 Task: Add a condition where "Hours until next SLA breach Greater than Twelve" in new tickets in your groups.
Action: Mouse moved to (183, 459)
Screenshot: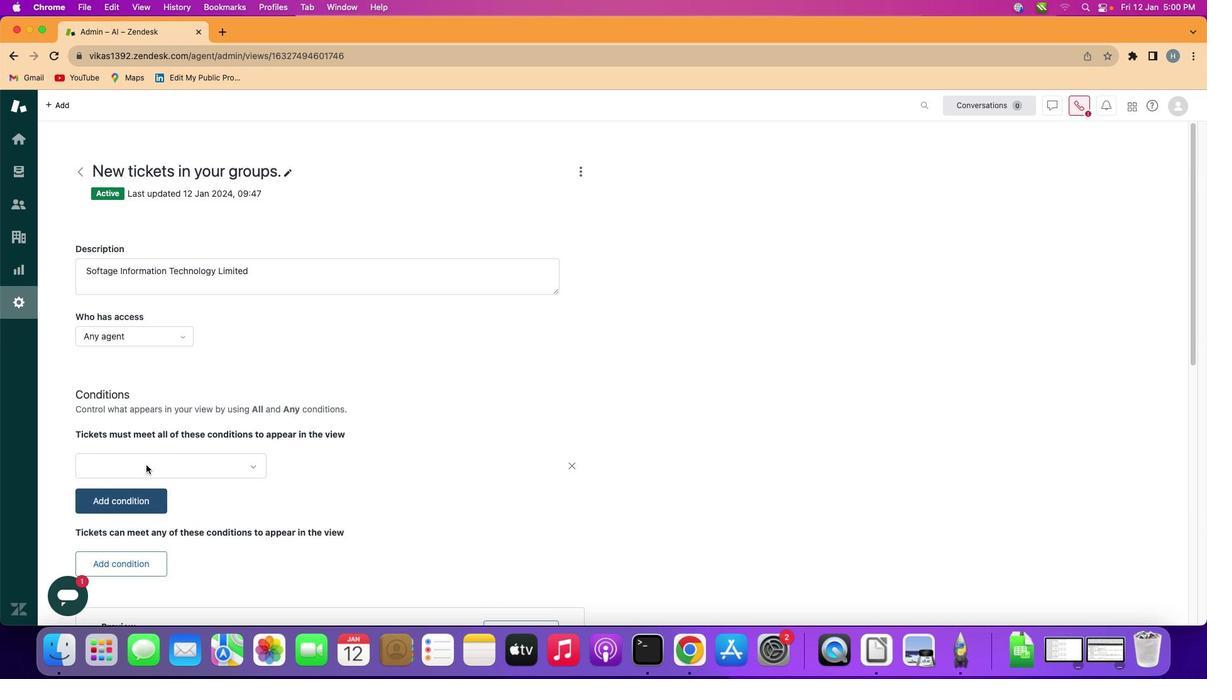 
Action: Mouse pressed left at (183, 459)
Screenshot: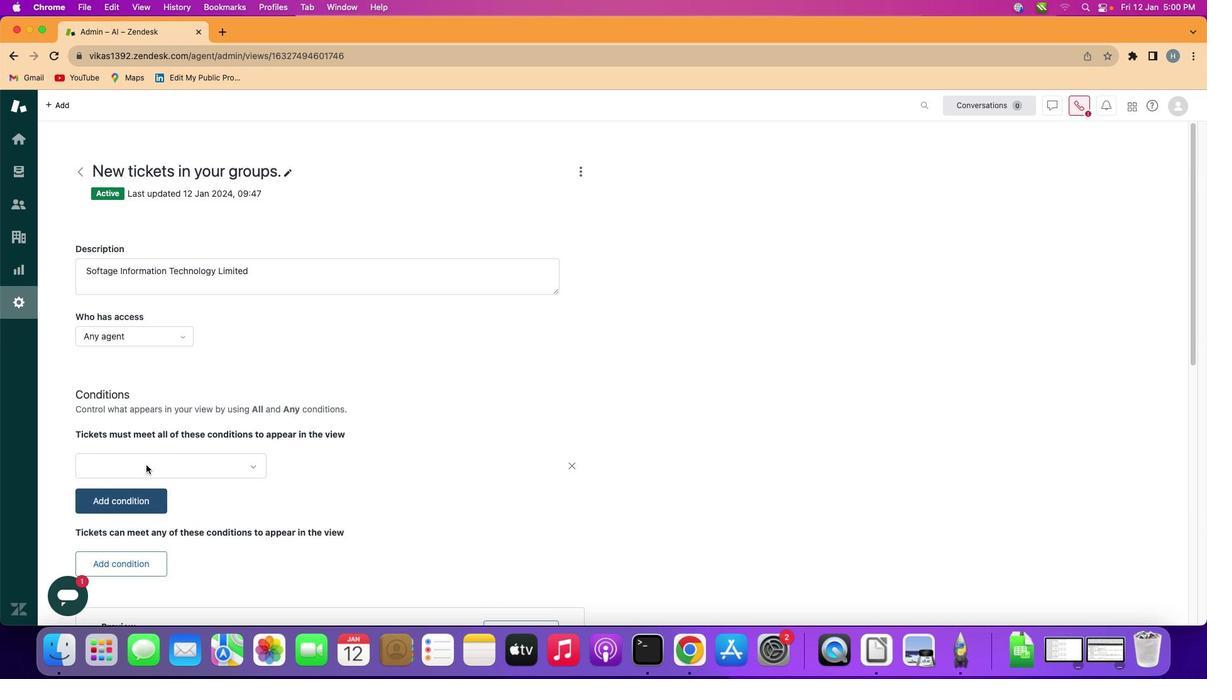 
Action: Mouse moved to (235, 458)
Screenshot: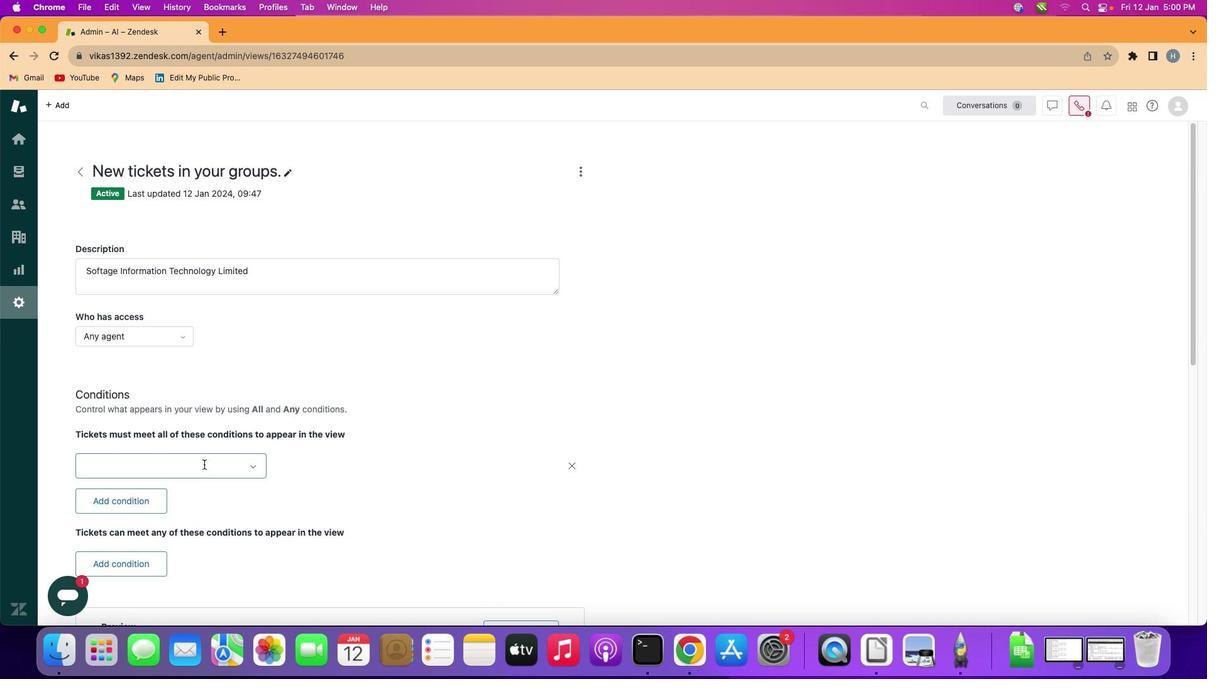 
Action: Mouse pressed left at (235, 458)
Screenshot: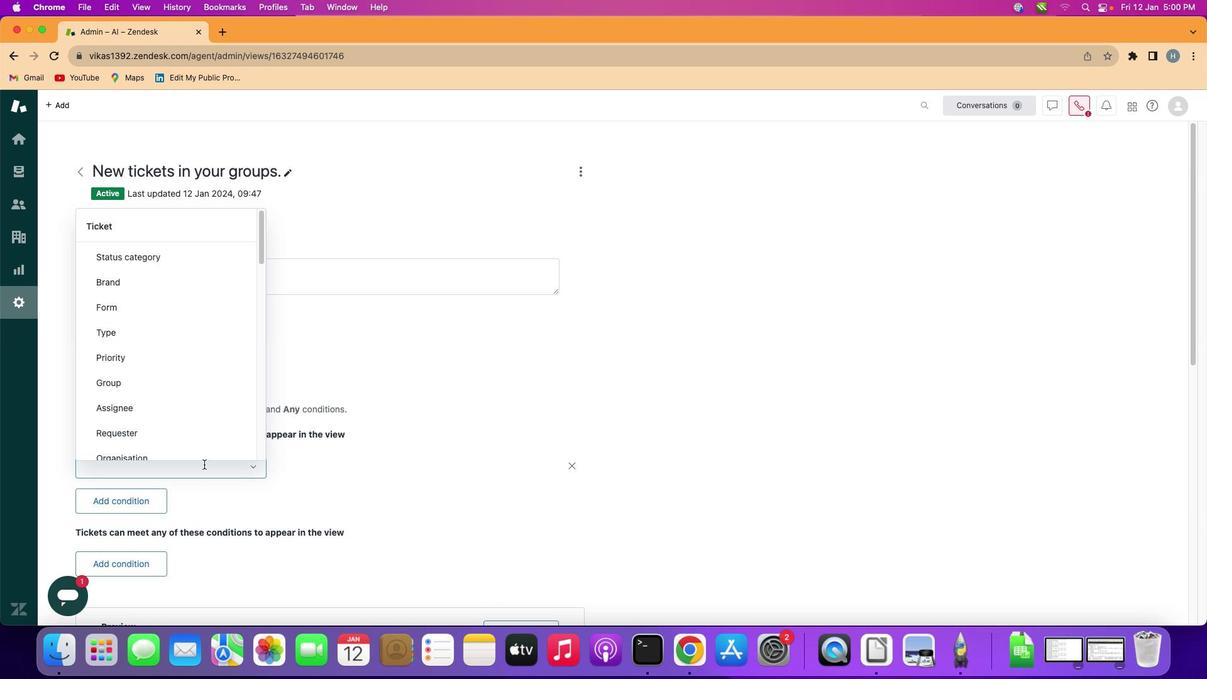 
Action: Mouse moved to (218, 400)
Screenshot: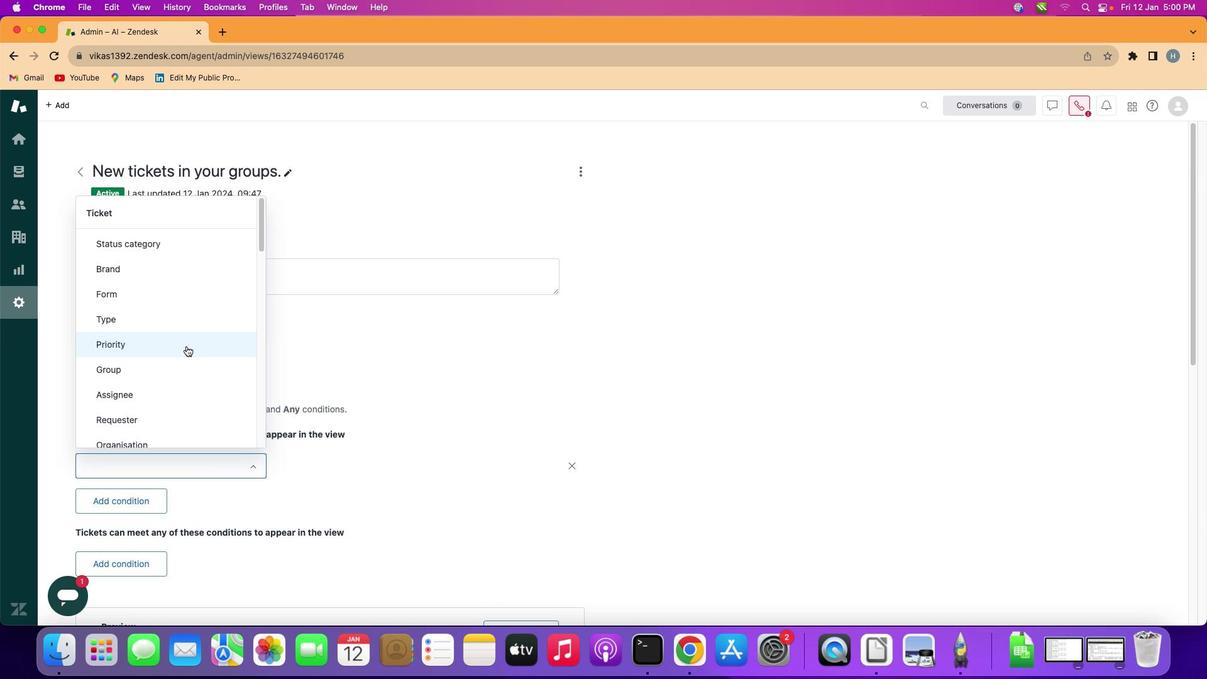
Action: Mouse scrolled (218, 400) with delta (46, 228)
Screenshot: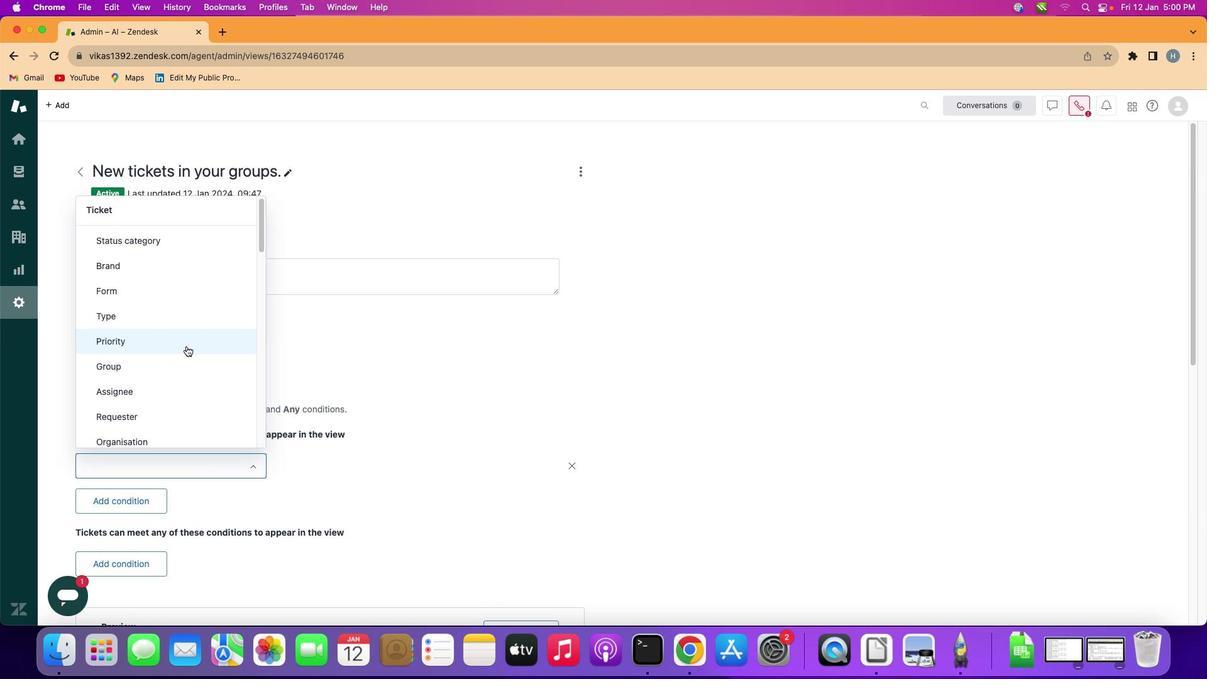 
Action: Mouse scrolled (218, 400) with delta (46, 229)
Screenshot: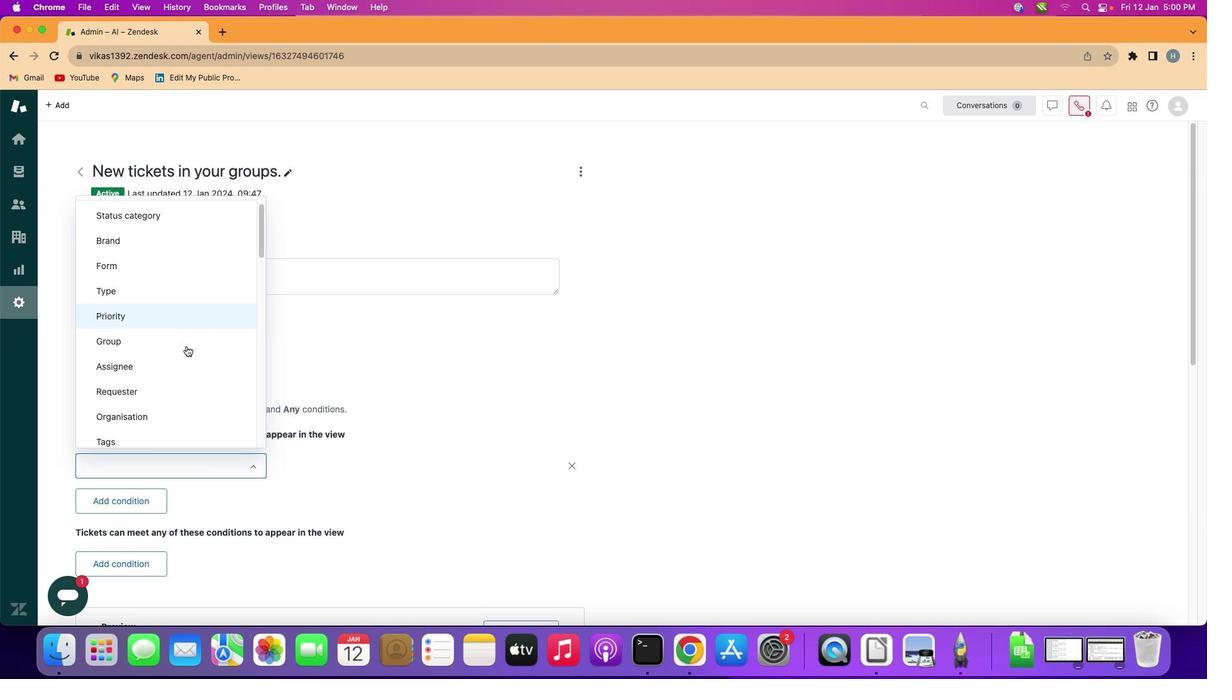 
Action: Mouse scrolled (218, 400) with delta (46, 228)
Screenshot: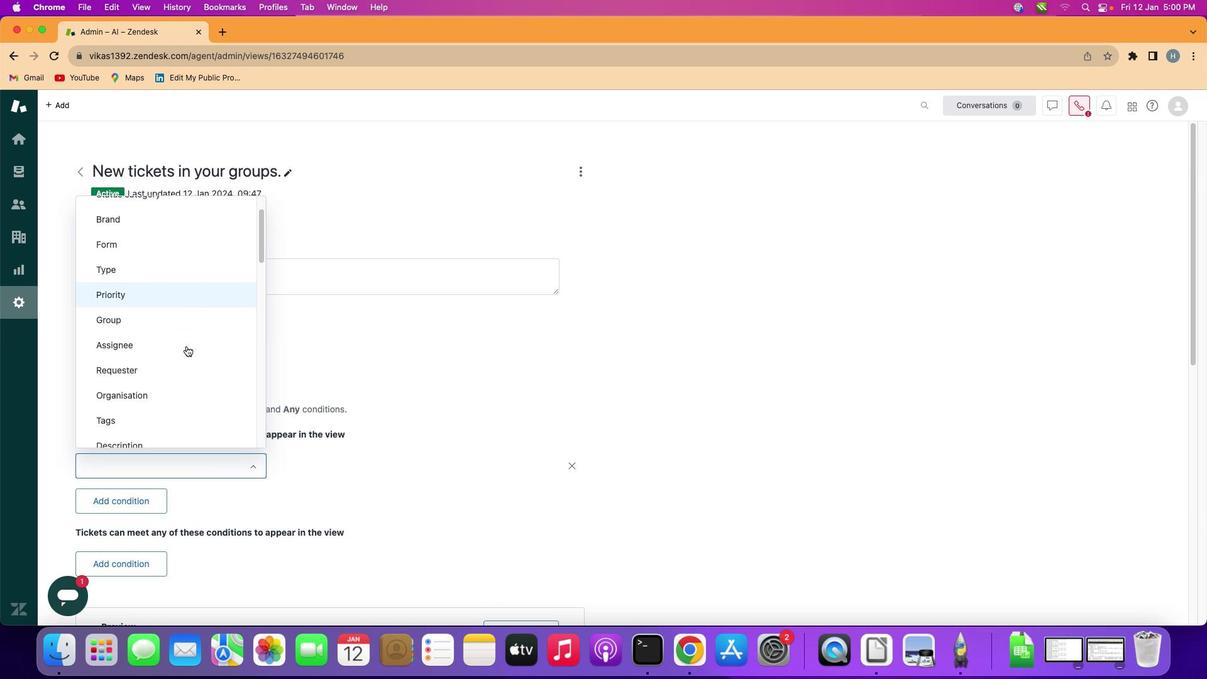 
Action: Mouse scrolled (218, 400) with delta (46, 228)
Screenshot: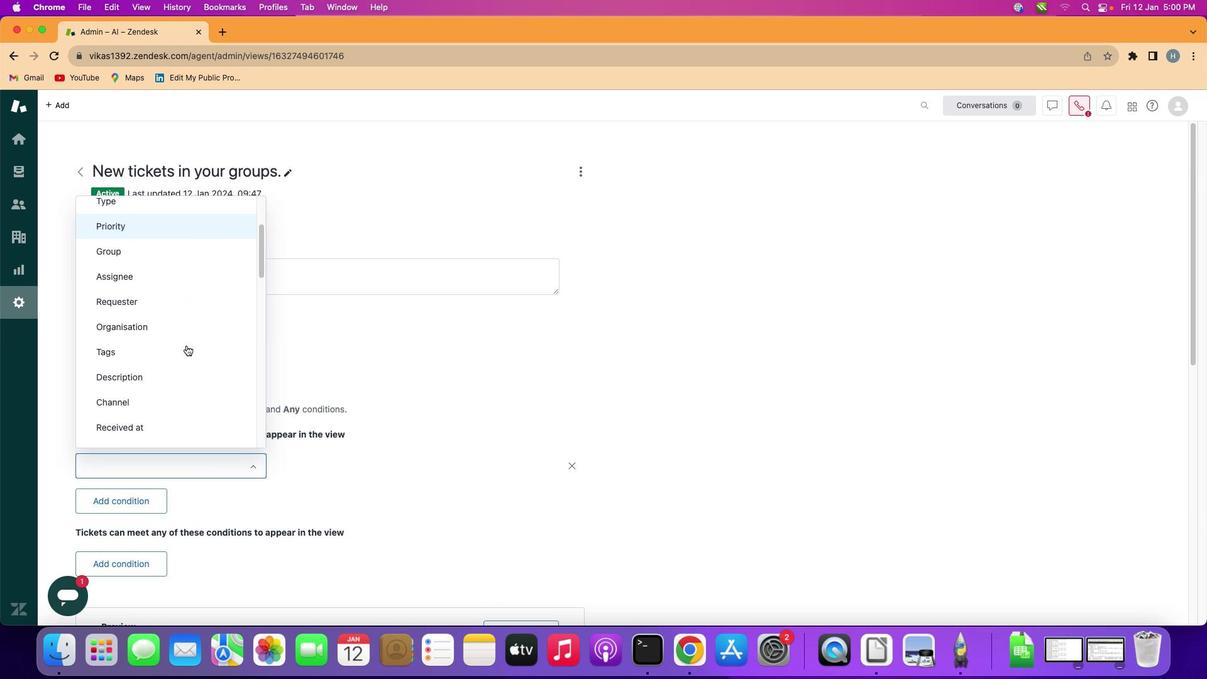 
Action: Mouse scrolled (218, 400) with delta (46, 228)
Screenshot: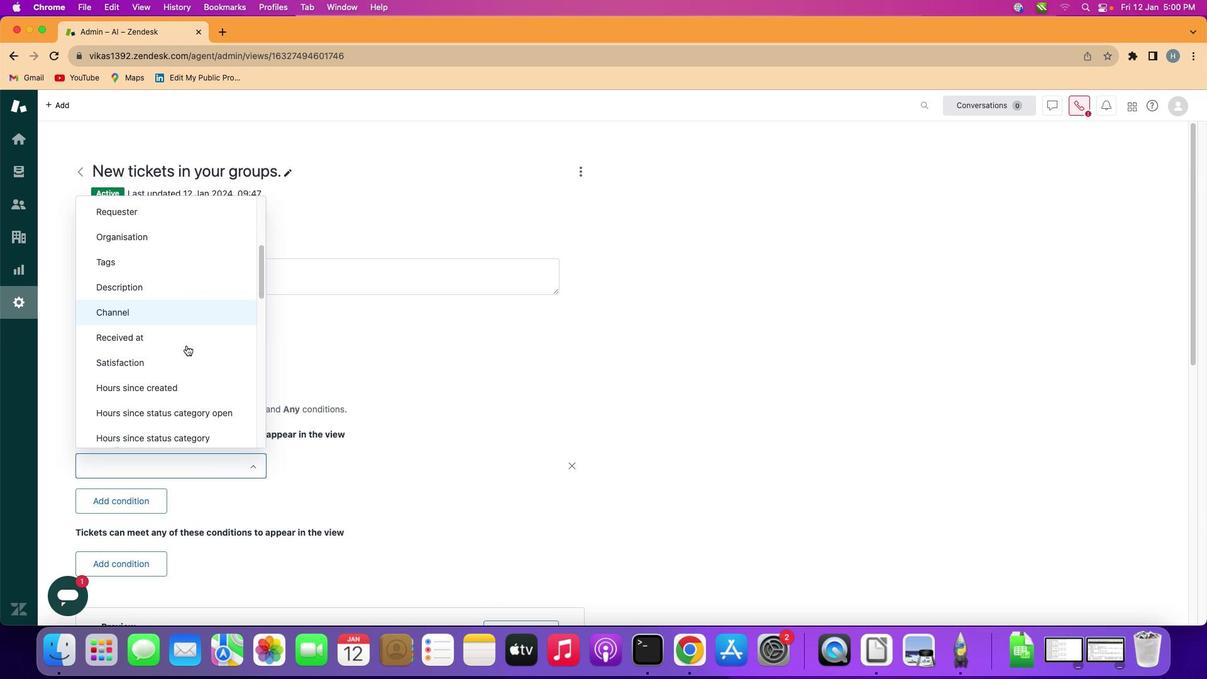 
Action: Mouse moved to (218, 400)
Screenshot: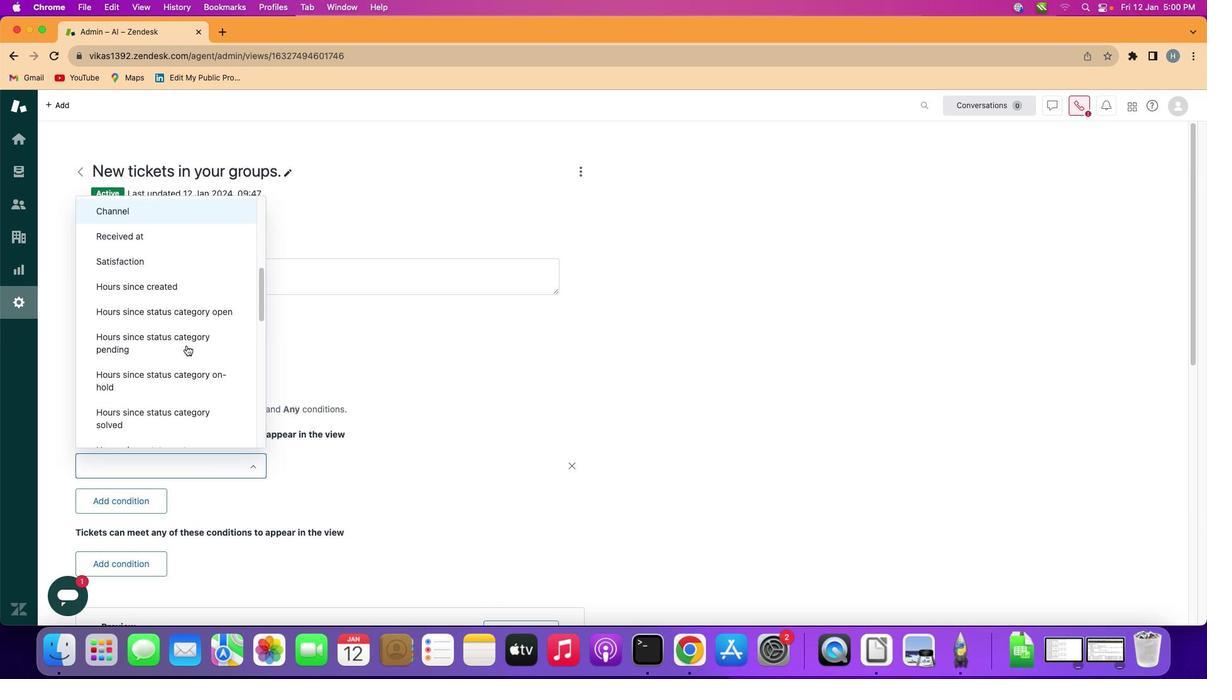 
Action: Mouse scrolled (218, 400) with delta (46, 228)
Screenshot: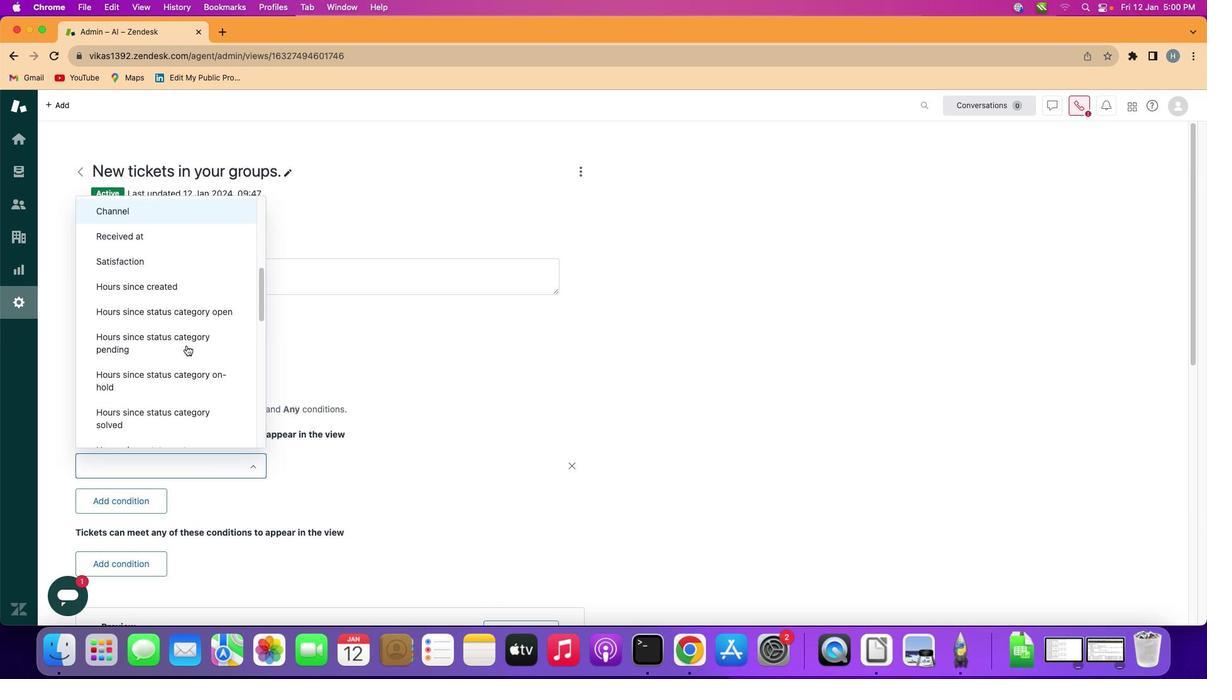 
Action: Mouse moved to (220, 400)
Screenshot: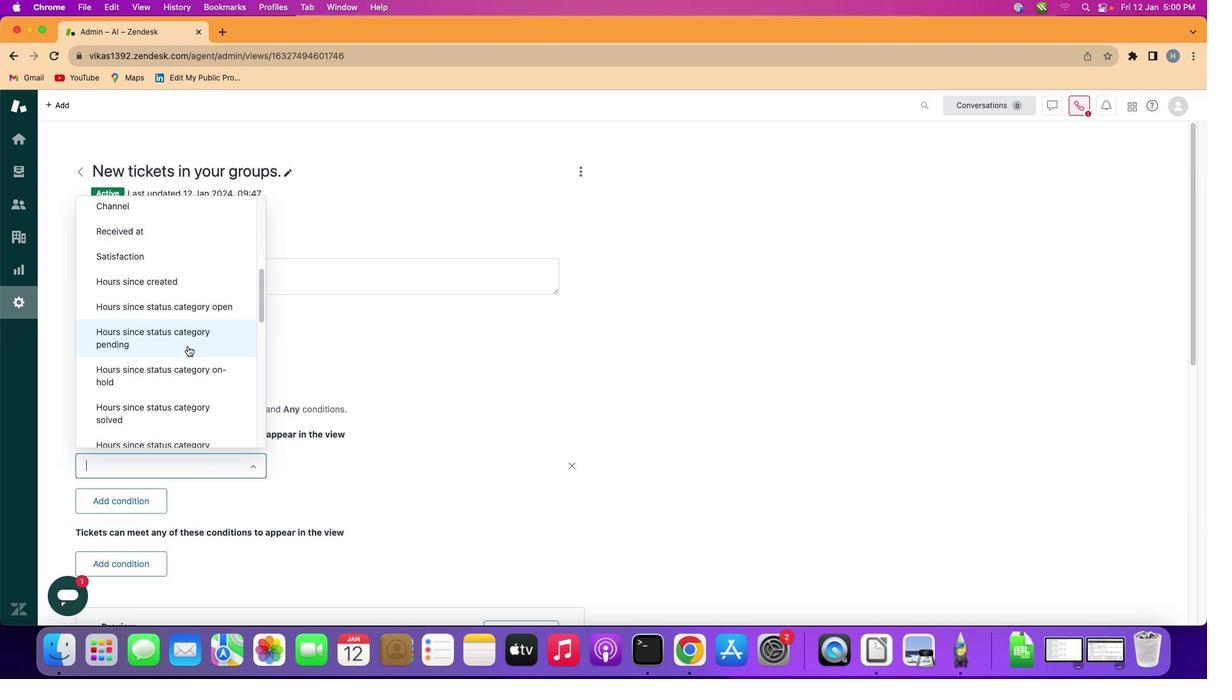 
Action: Mouse scrolled (220, 400) with delta (46, 228)
Screenshot: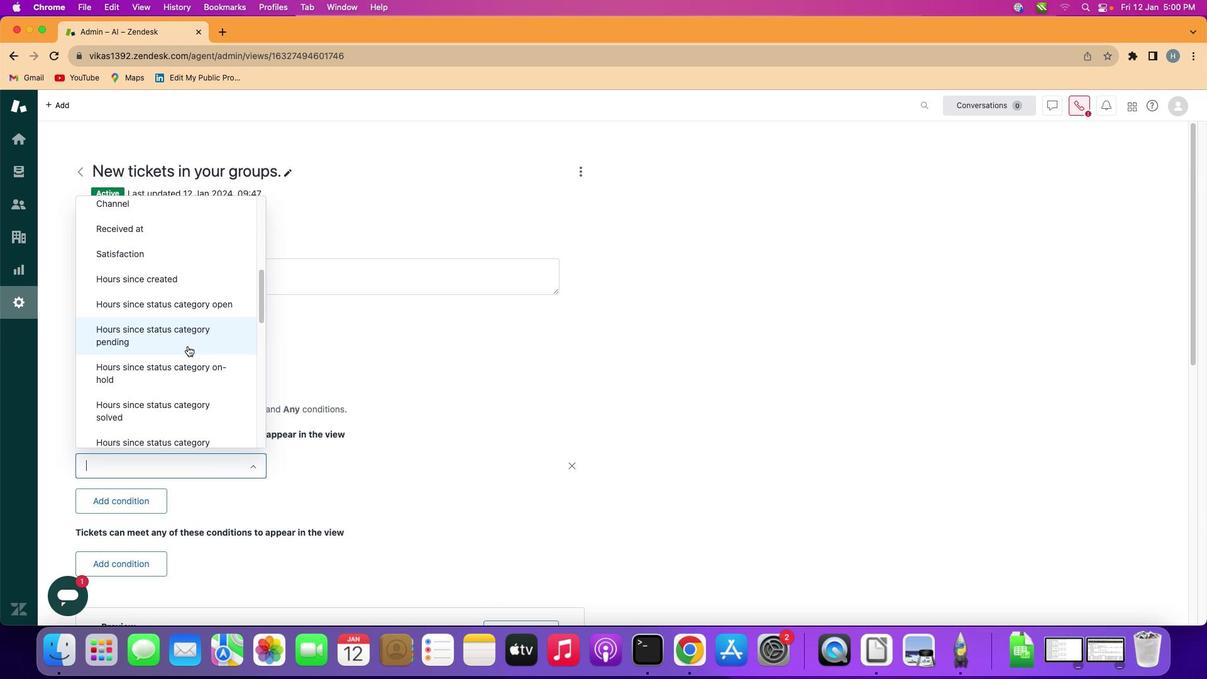
Action: Mouse scrolled (220, 400) with delta (46, 228)
Screenshot: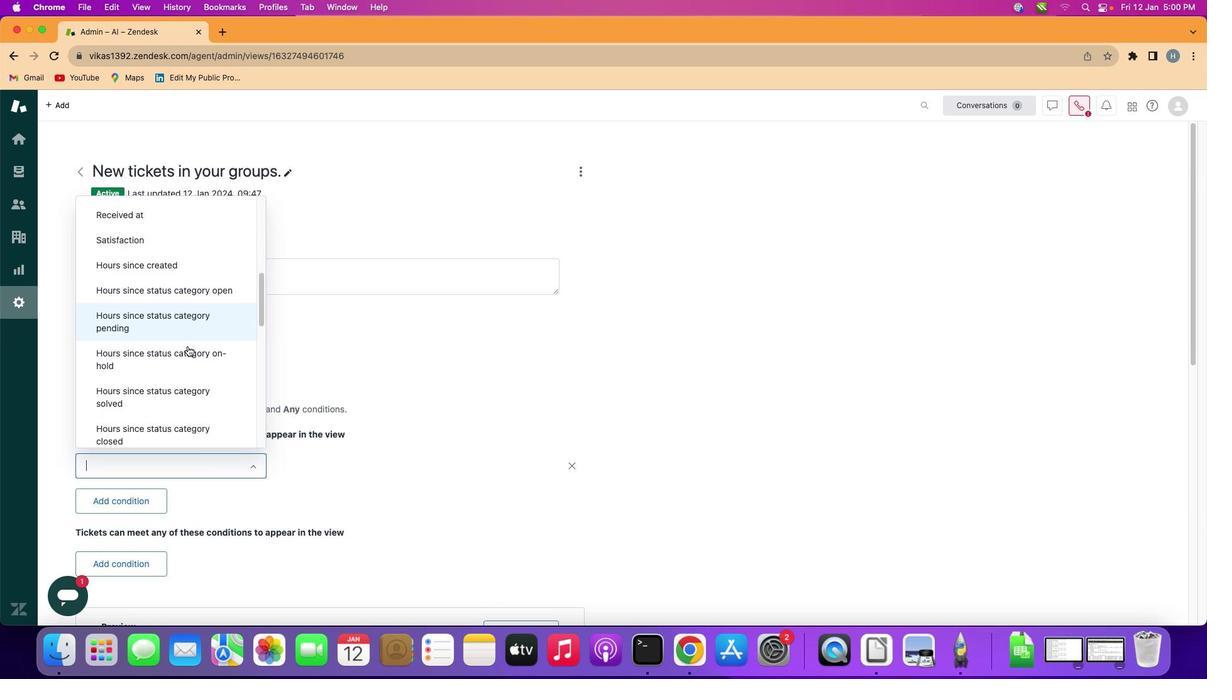 
Action: Mouse scrolled (220, 400) with delta (46, 228)
Screenshot: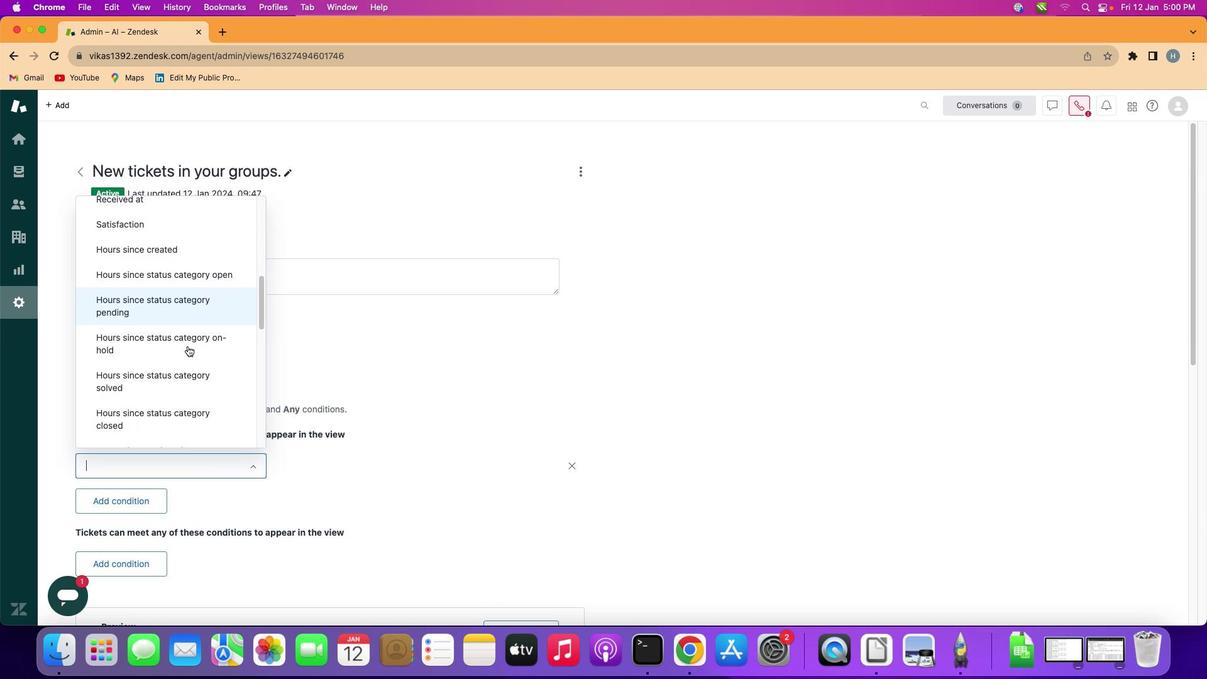 
Action: Mouse scrolled (220, 400) with delta (46, 228)
Screenshot: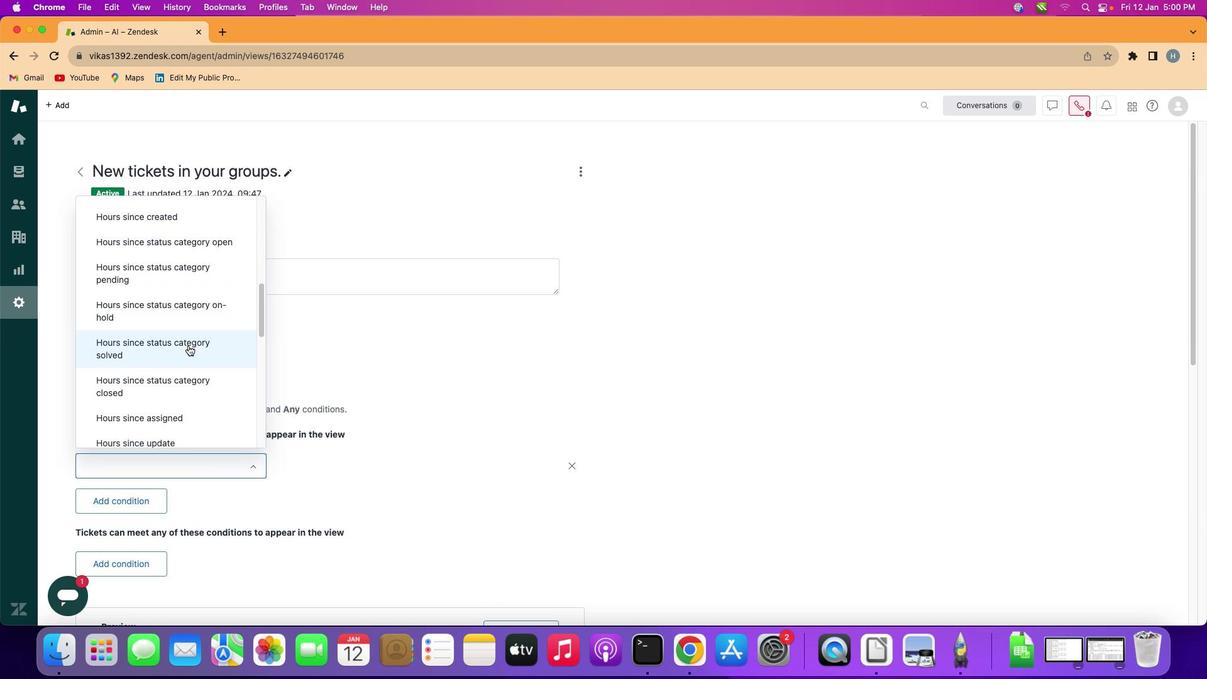 
Action: Mouse moved to (220, 400)
Screenshot: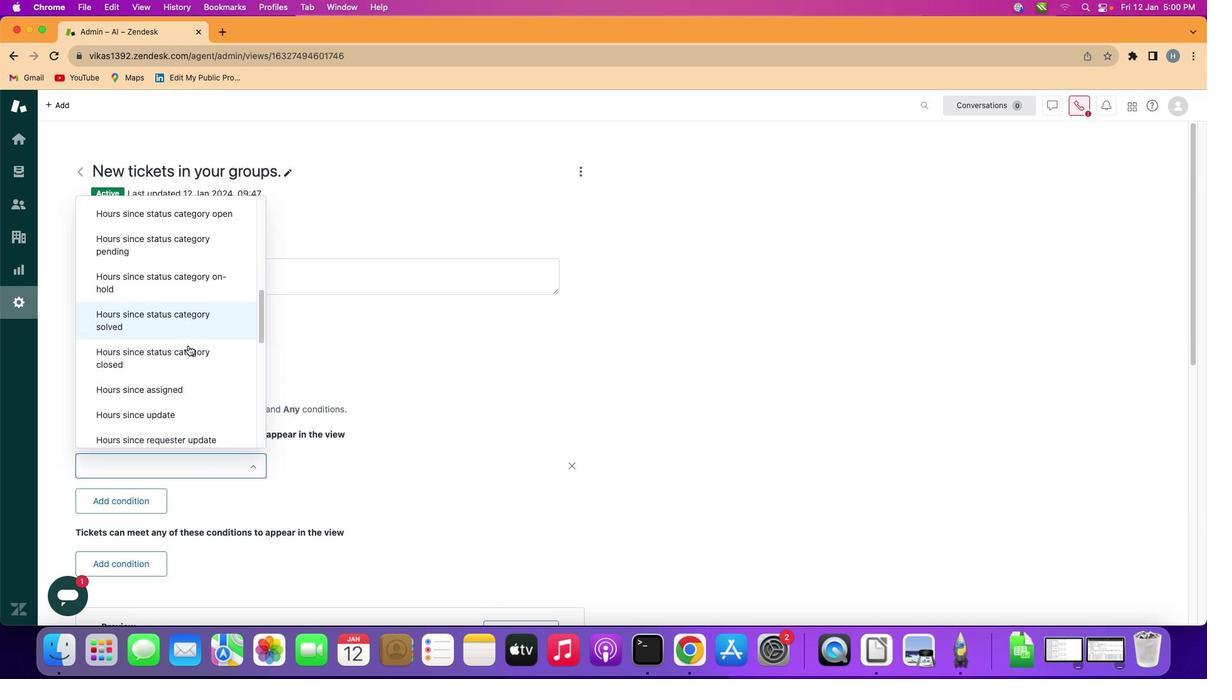 
Action: Mouse scrolled (220, 400) with delta (46, 228)
Screenshot: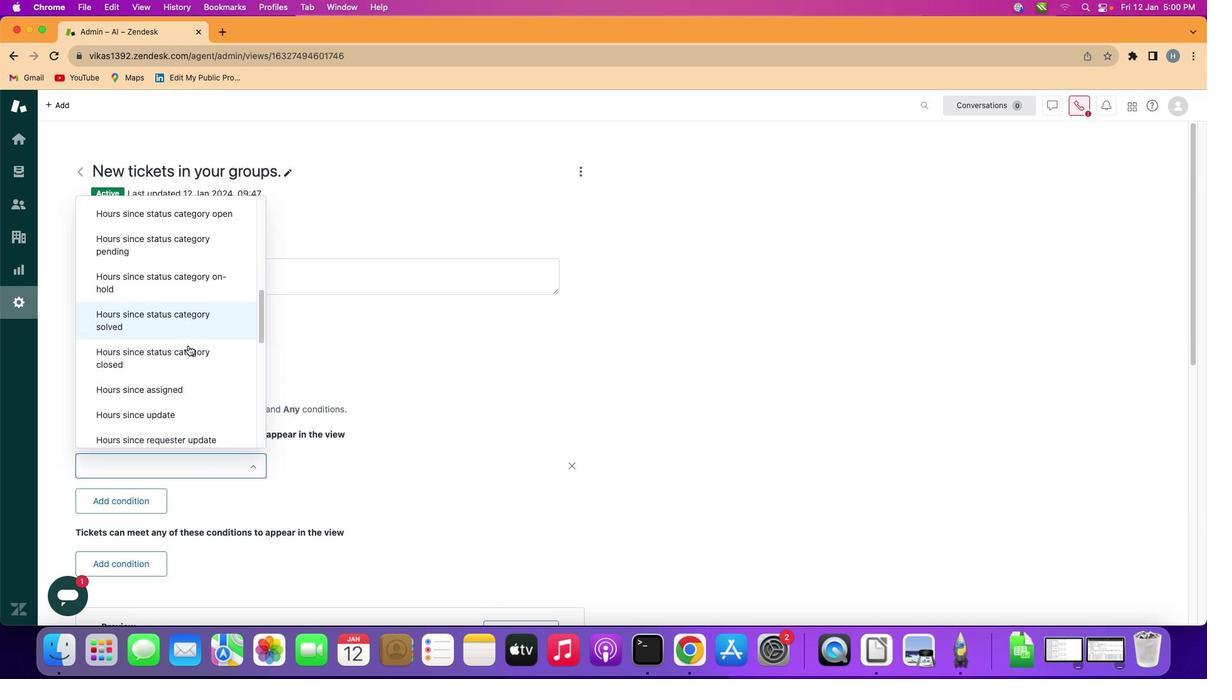 
Action: Mouse moved to (220, 400)
Screenshot: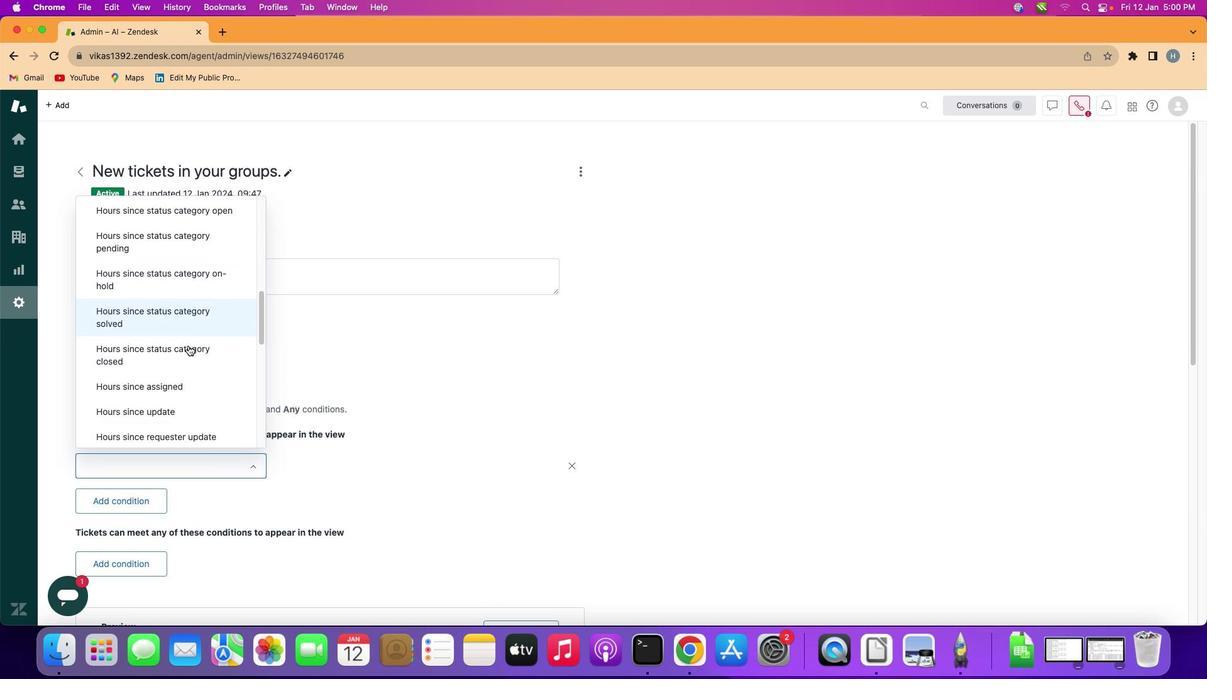 
Action: Mouse scrolled (220, 400) with delta (46, 228)
Screenshot: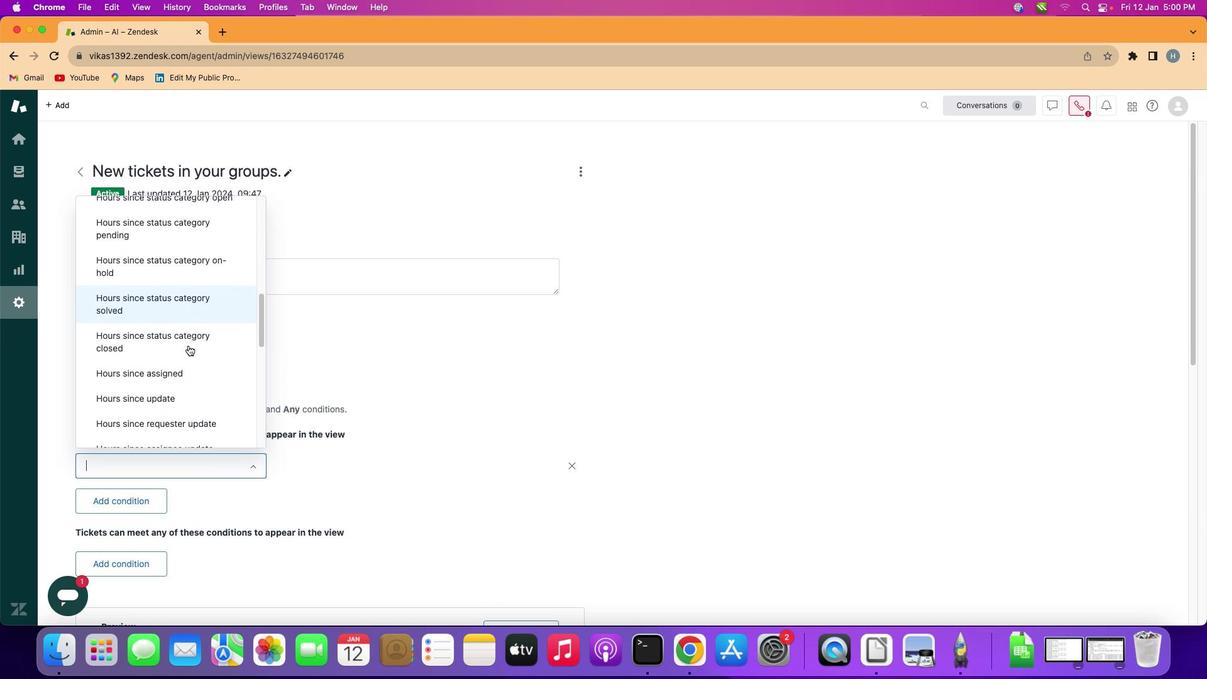 
Action: Mouse scrolled (220, 400) with delta (46, 228)
Screenshot: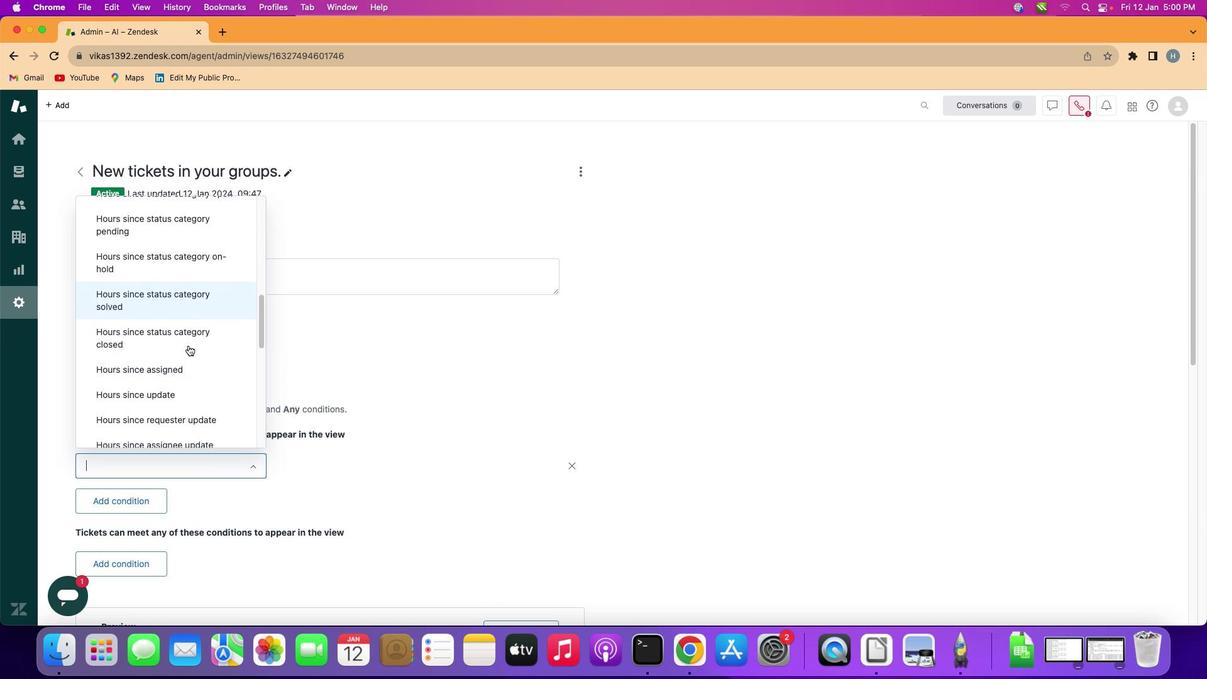 
Action: Mouse scrolled (220, 400) with delta (46, 228)
Screenshot: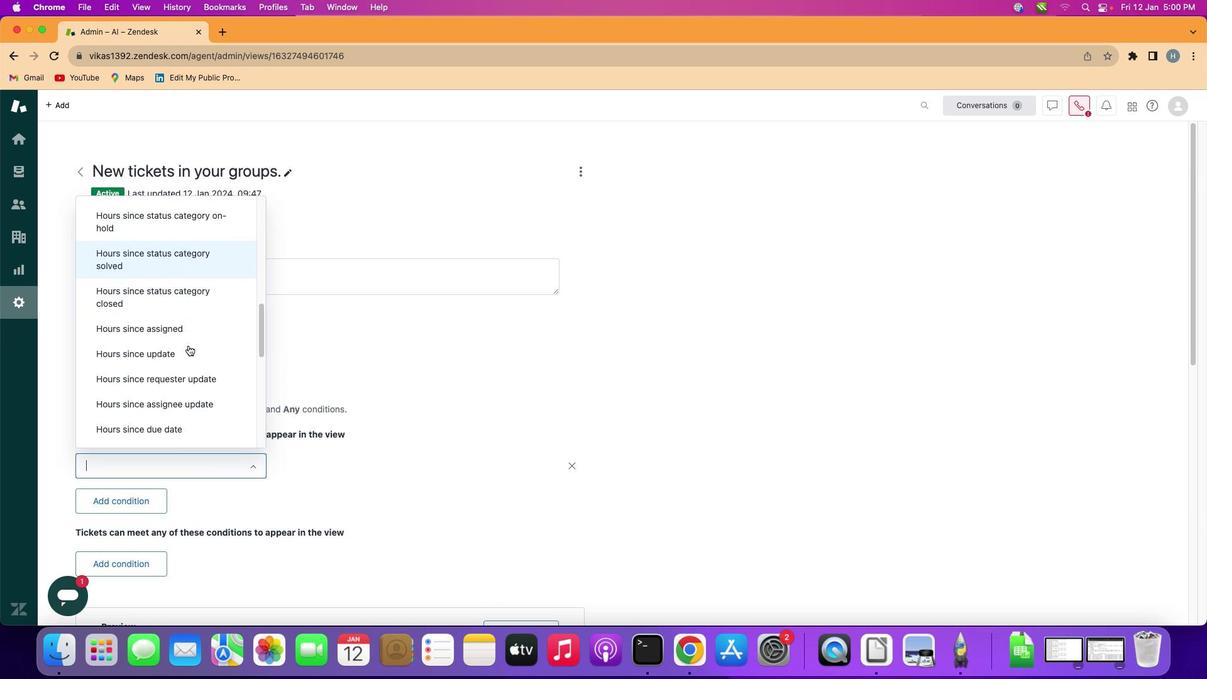 
Action: Mouse scrolled (220, 400) with delta (46, 228)
Screenshot: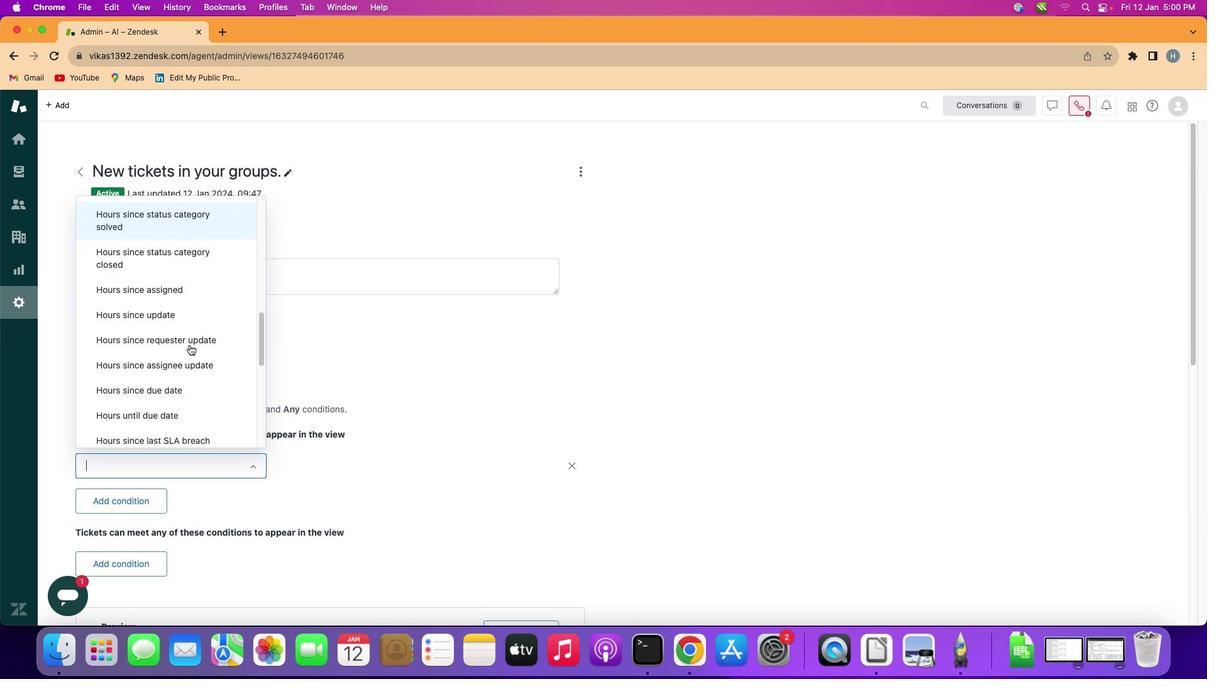 
Action: Mouse moved to (222, 399)
Screenshot: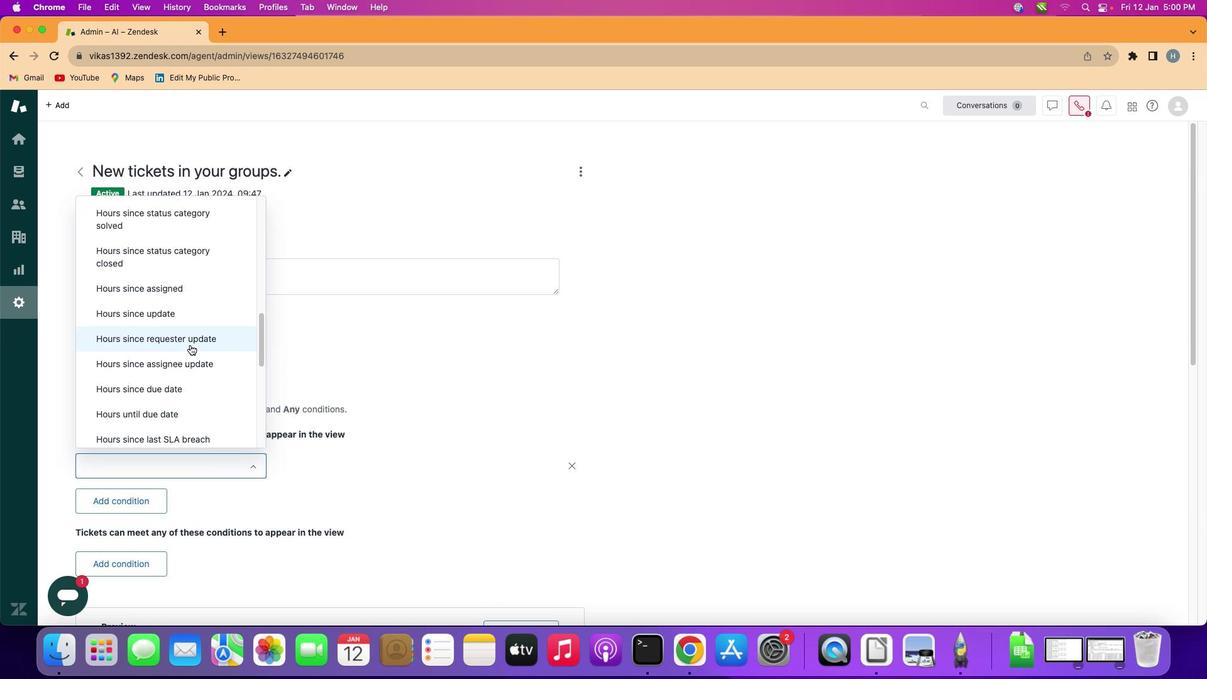 
Action: Mouse scrolled (222, 399) with delta (46, 228)
Screenshot: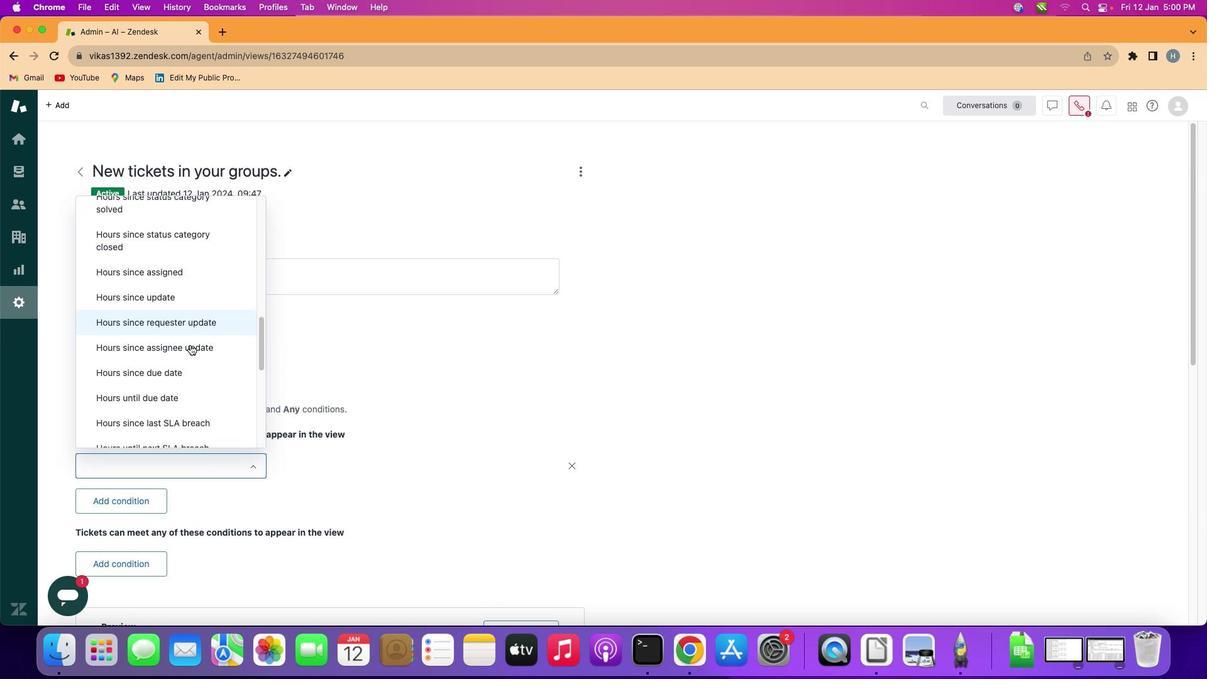 
Action: Mouse scrolled (222, 399) with delta (46, 228)
Screenshot: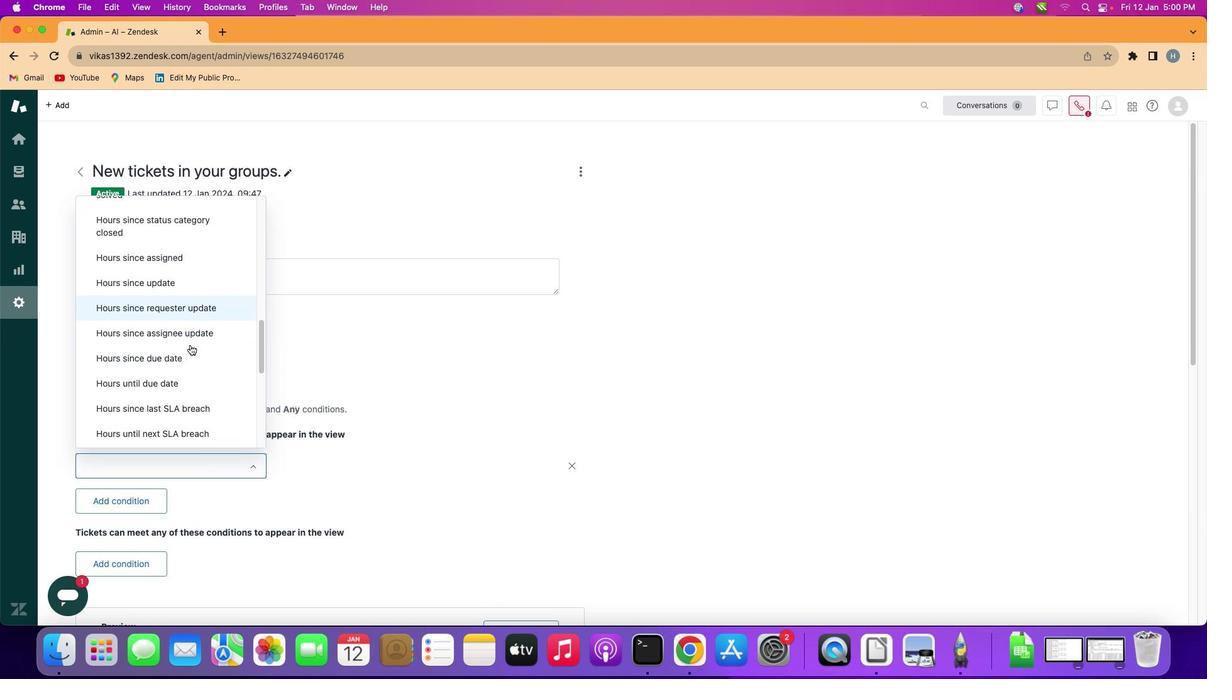 
Action: Mouse scrolled (222, 399) with delta (46, 228)
Screenshot: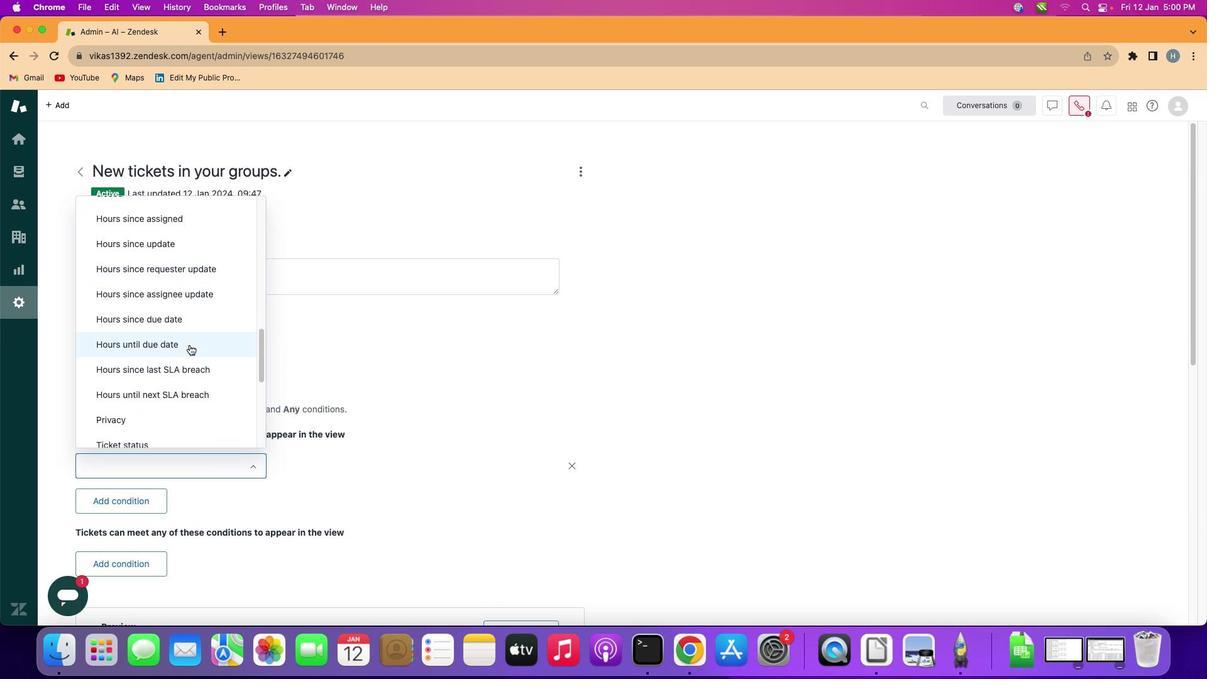 
Action: Mouse scrolled (222, 399) with delta (46, 228)
Screenshot: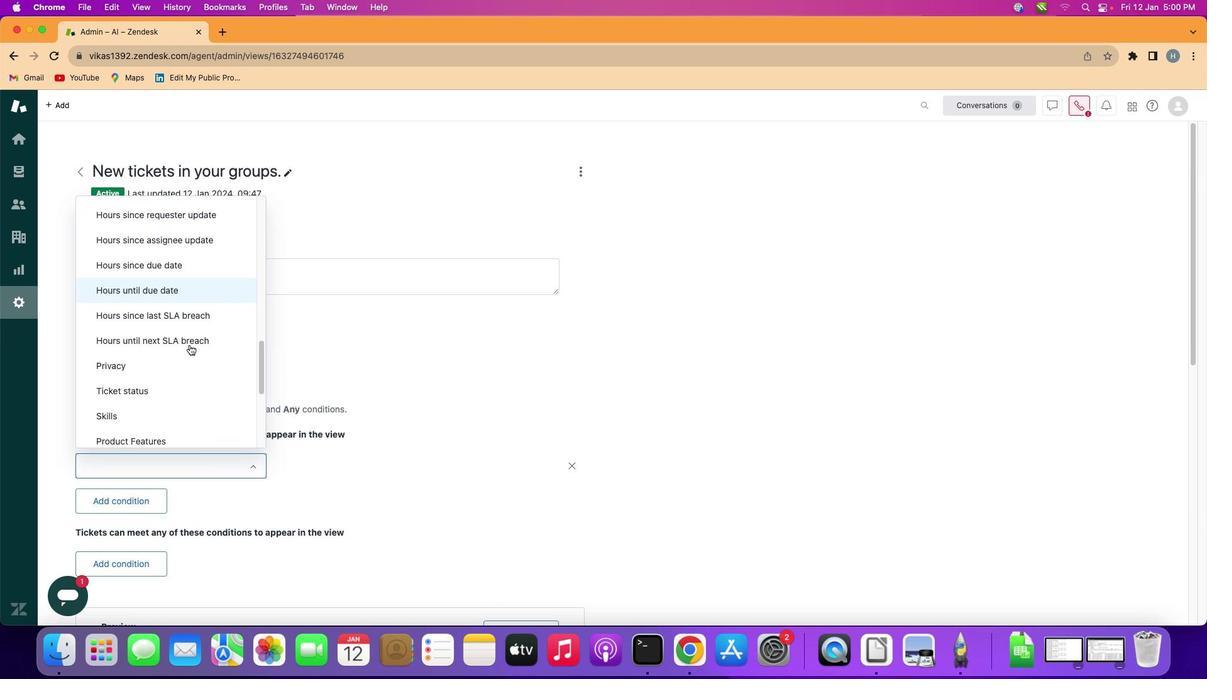 
Action: Mouse moved to (222, 400)
Screenshot: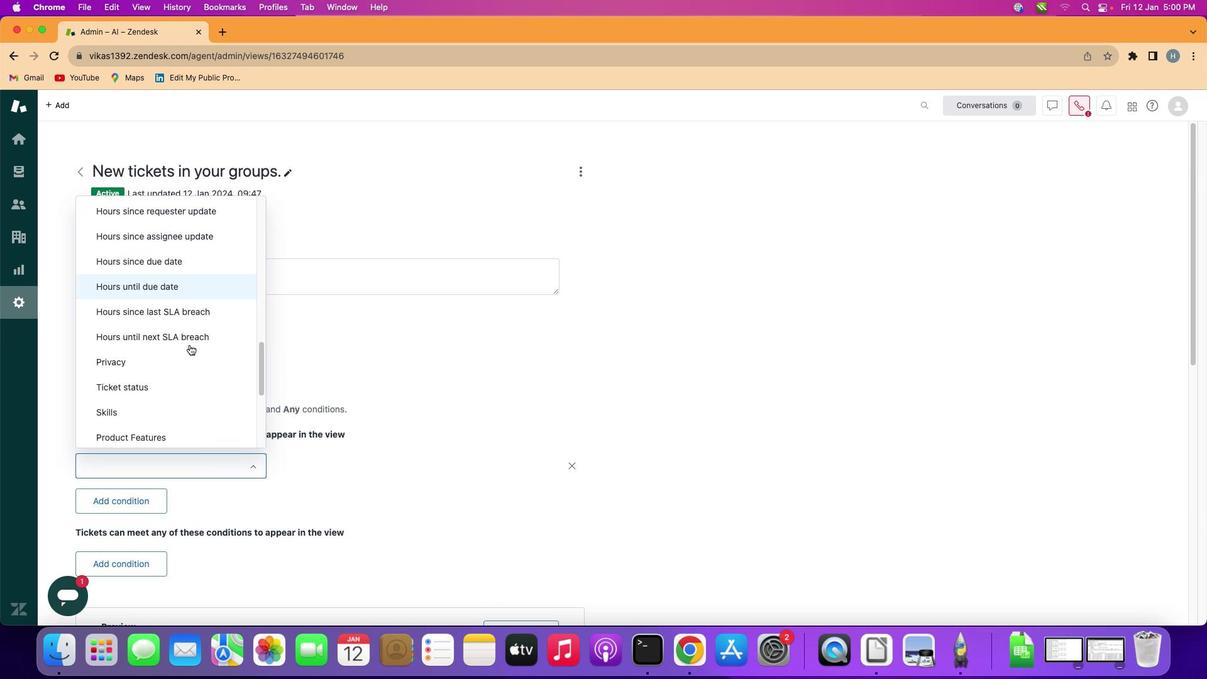 
Action: Mouse scrolled (222, 400) with delta (46, 228)
Screenshot: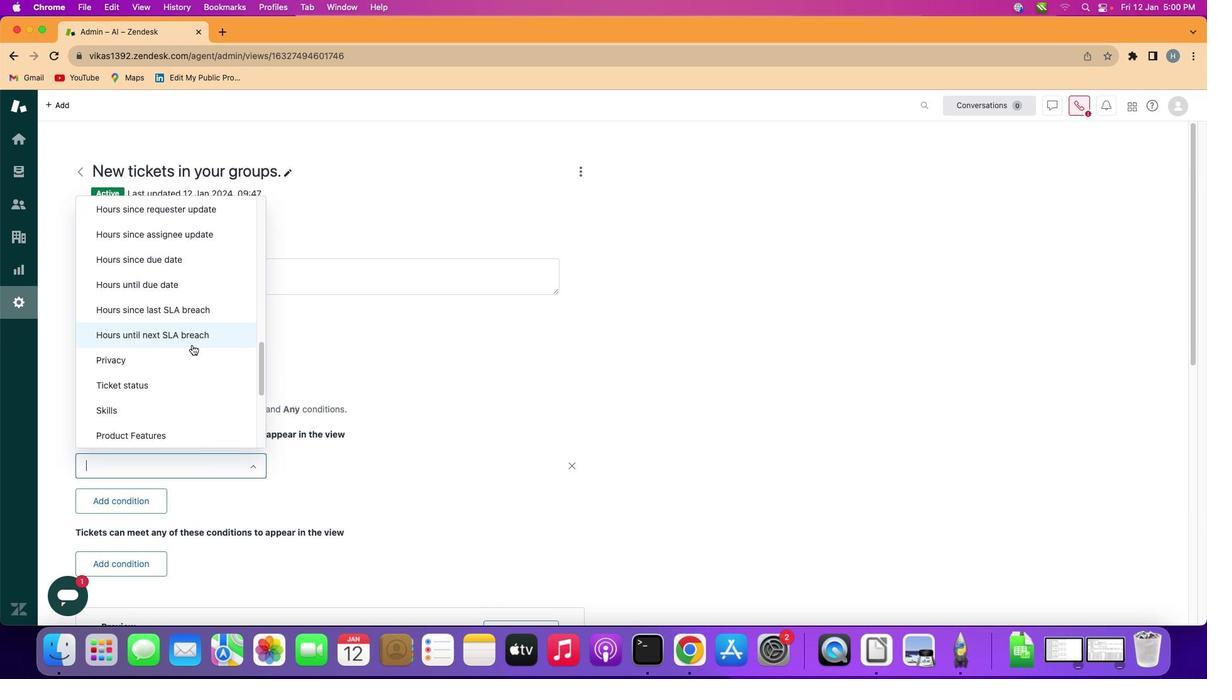 
Action: Mouse moved to (232, 396)
Screenshot: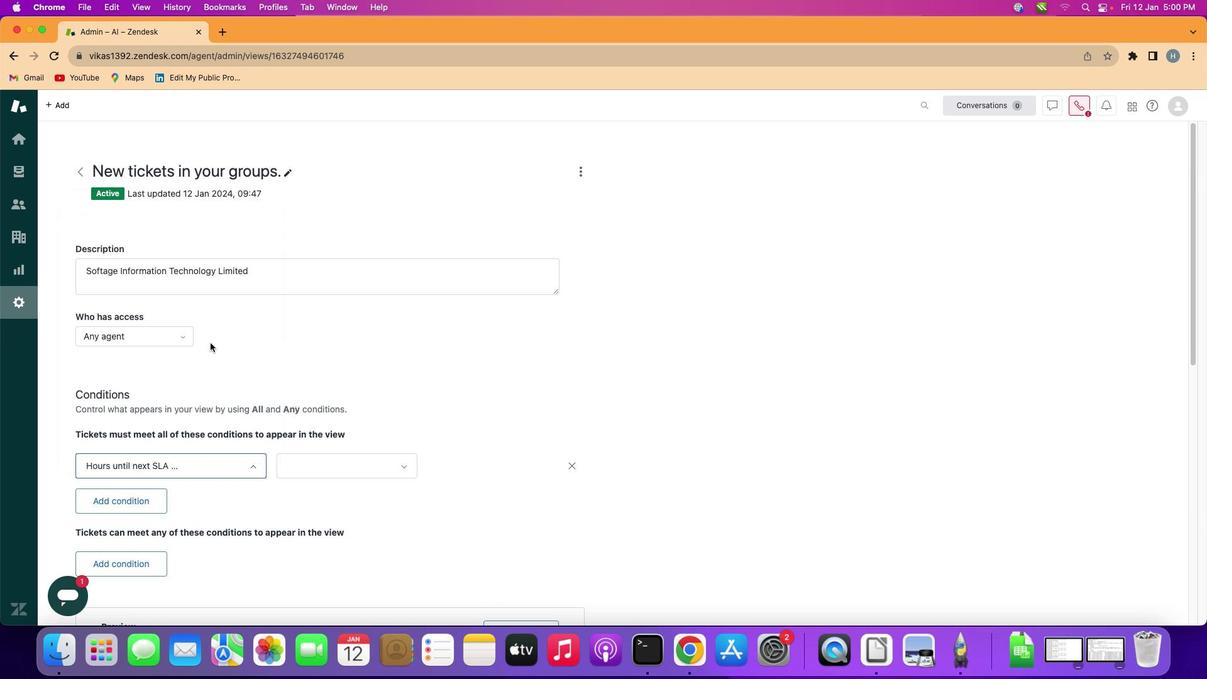 
Action: Mouse pressed left at (232, 396)
Screenshot: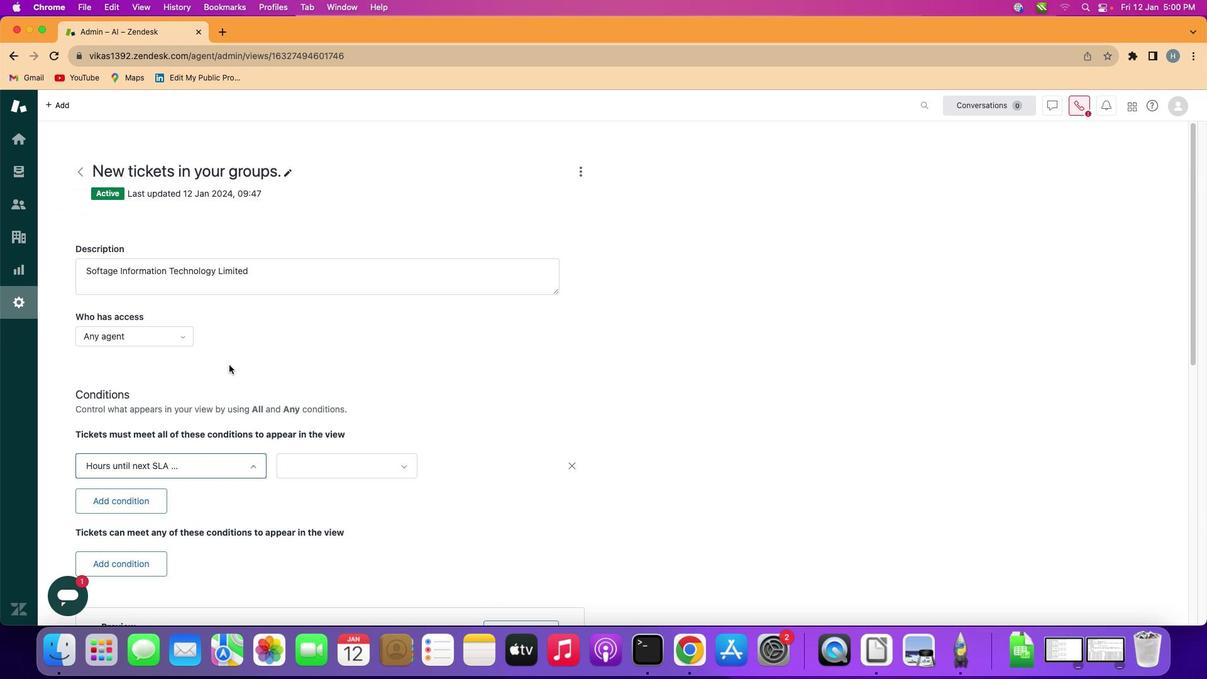 
Action: Mouse moved to (361, 462)
Screenshot: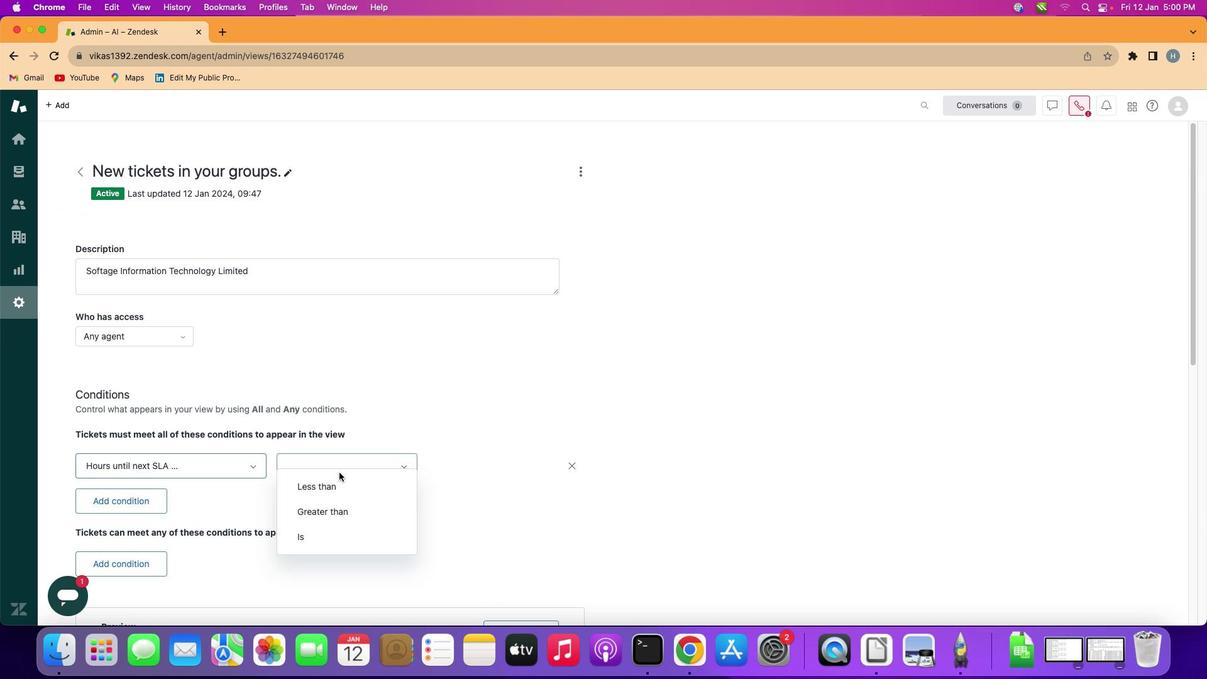 
Action: Mouse pressed left at (361, 462)
Screenshot: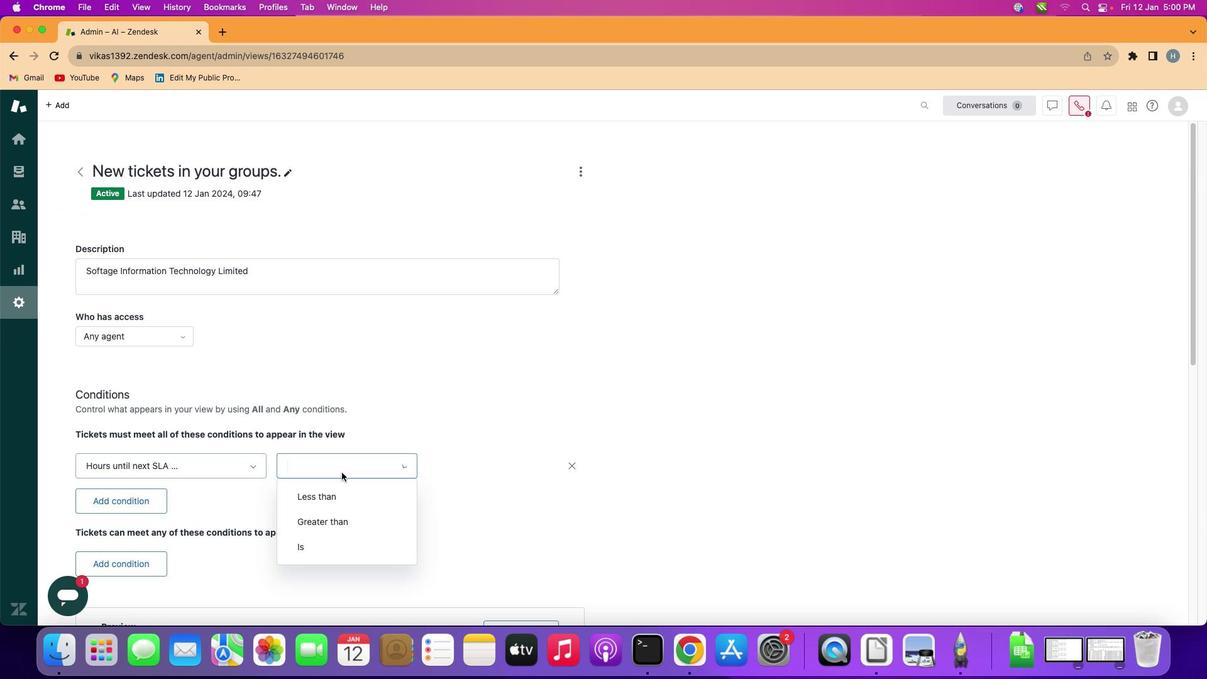 
Action: Mouse moved to (367, 485)
Screenshot: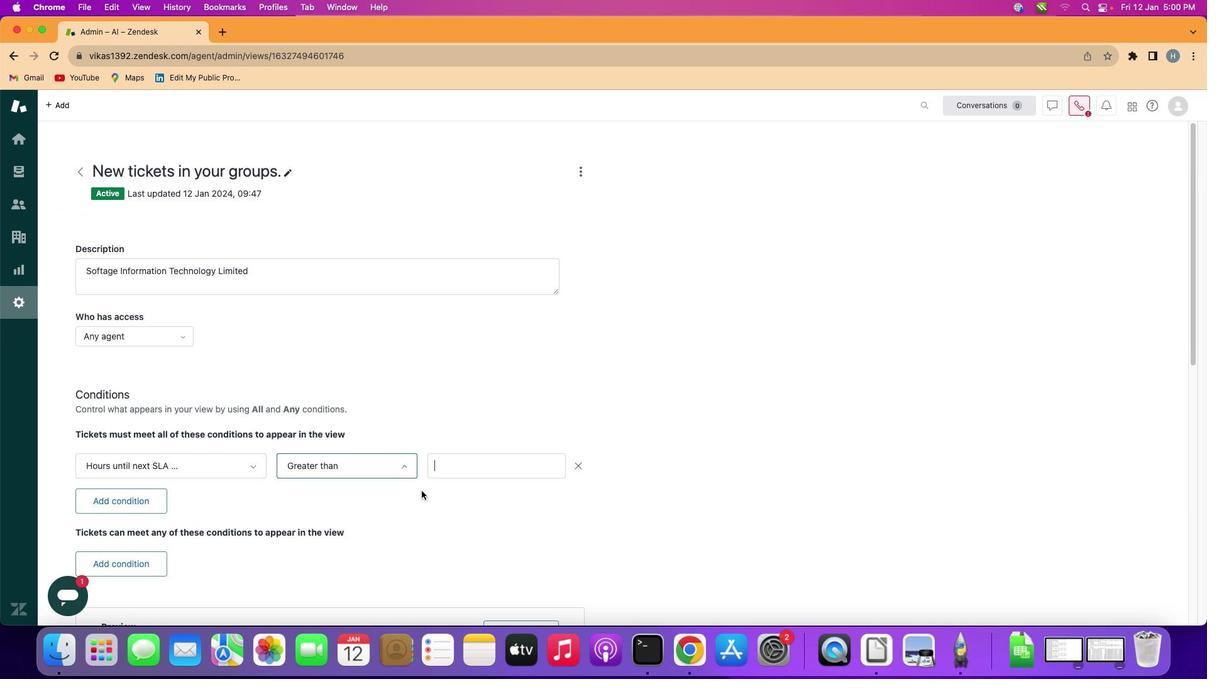 
Action: Mouse pressed left at (367, 485)
Screenshot: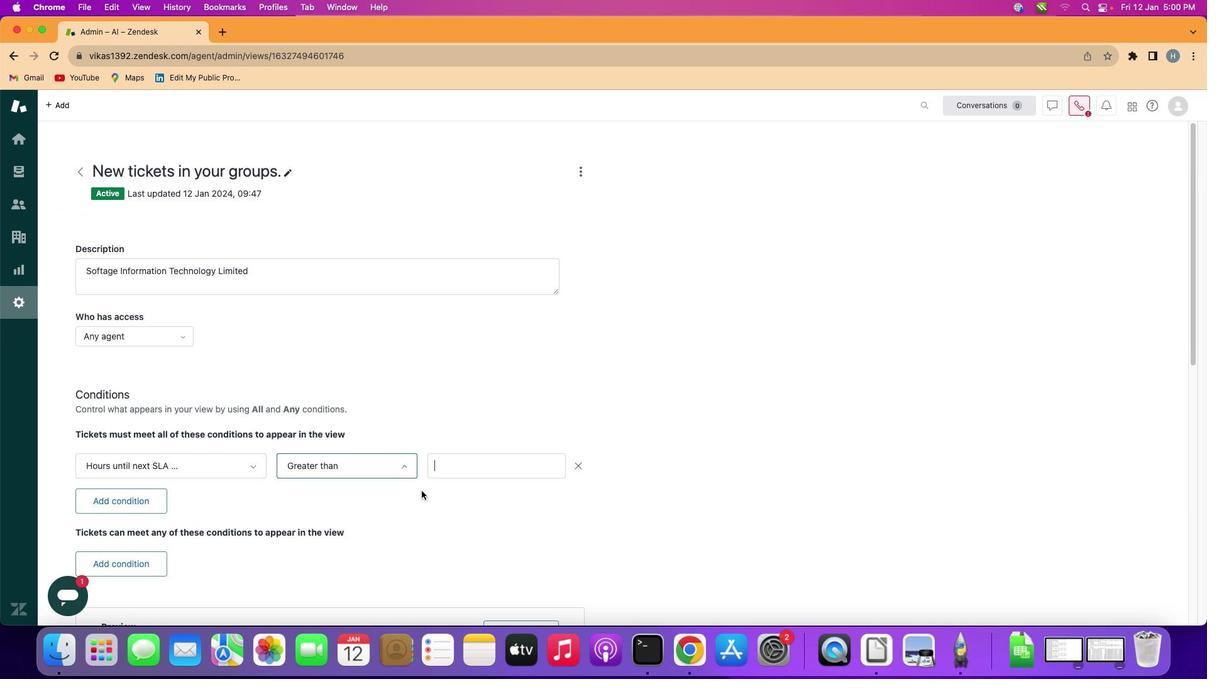 
Action: Mouse moved to (490, 459)
Screenshot: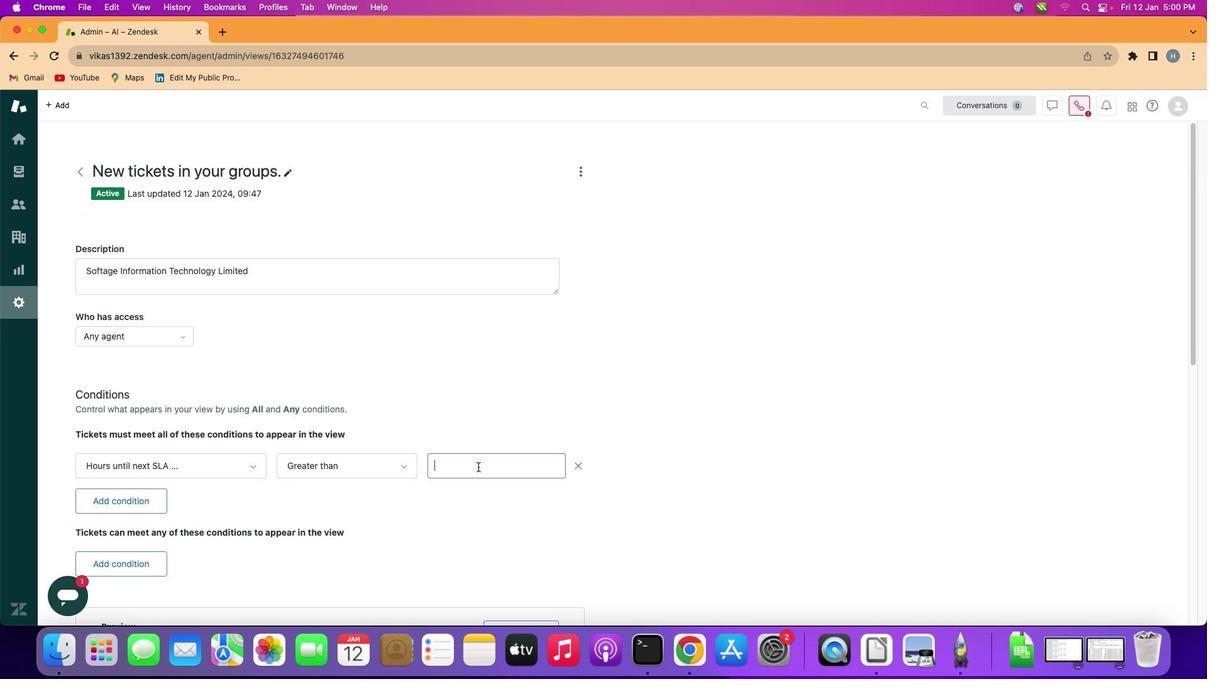 
Action: Mouse pressed left at (490, 459)
Screenshot: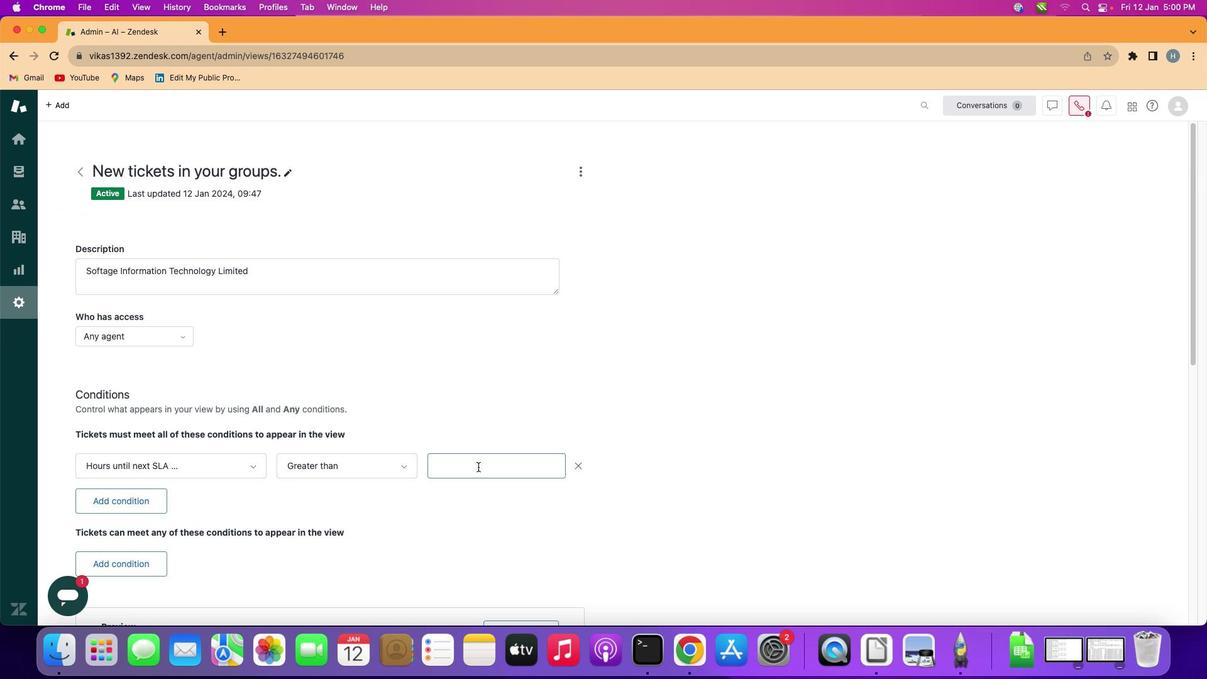 
Action: Key pressed Key.shift'T''w''e''l''v''e'
Screenshot: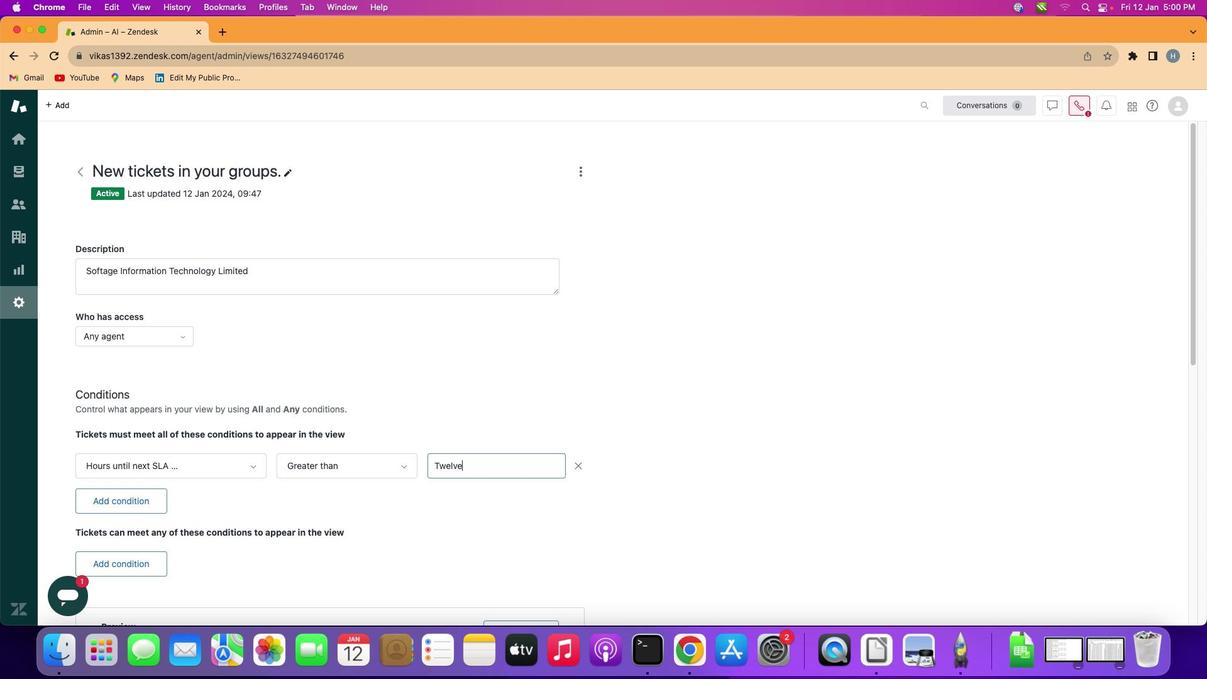 
